 Task: Select the error option in the link box modal .
Action: Mouse moved to (19, 575)
Screenshot: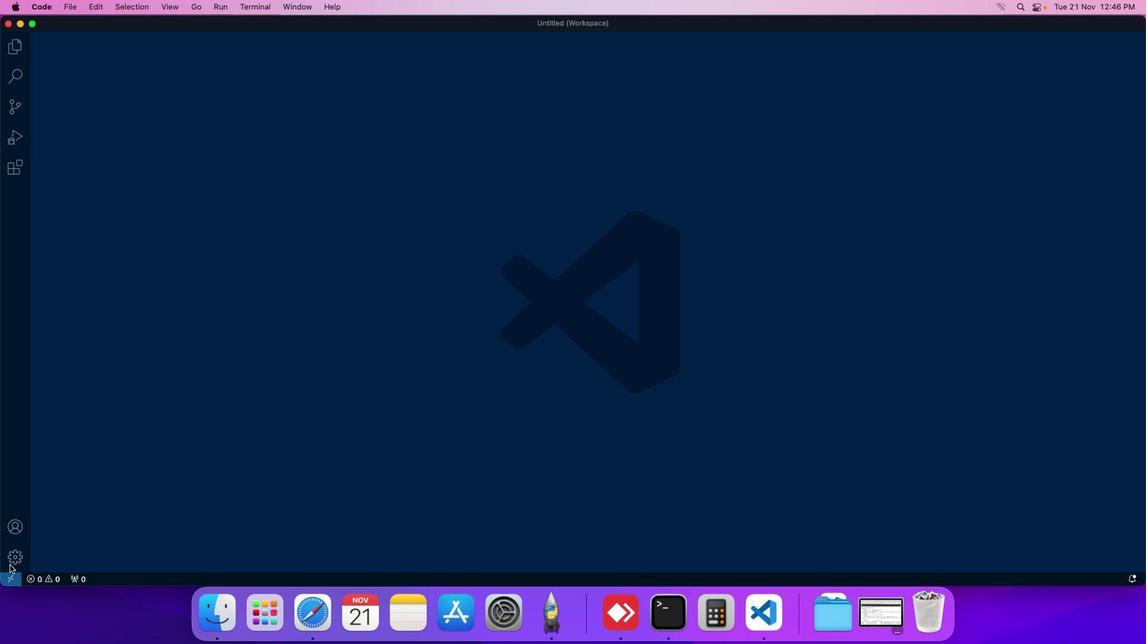 
Action: Mouse pressed left at (19, 575)
Screenshot: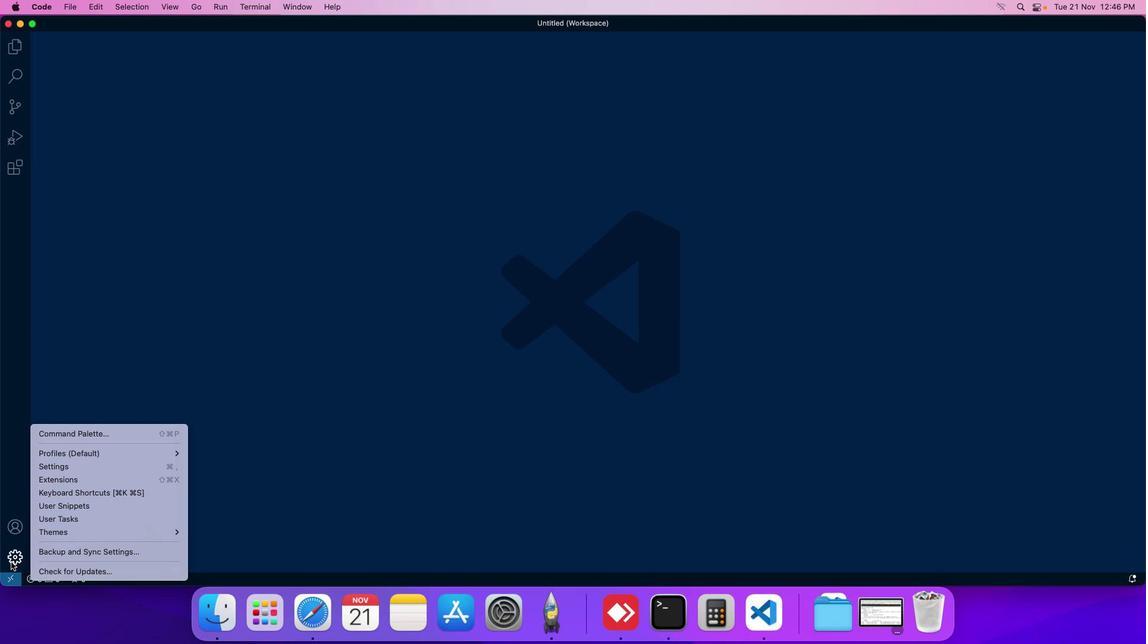 
Action: Mouse moved to (71, 471)
Screenshot: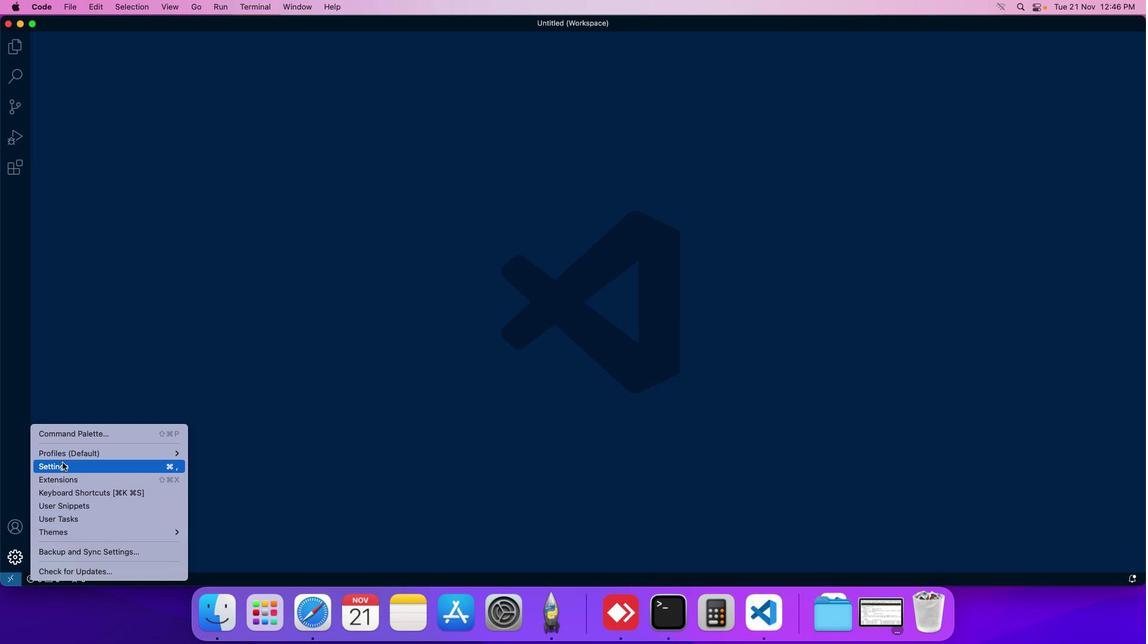
Action: Mouse pressed left at (71, 471)
Screenshot: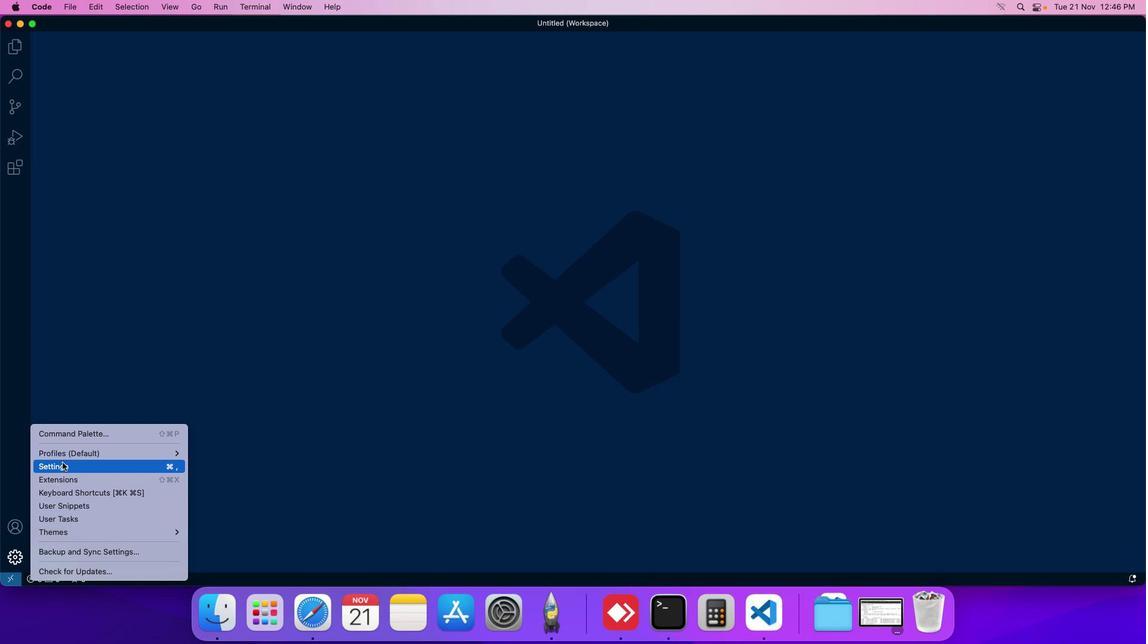 
Action: Mouse moved to (263, 102)
Screenshot: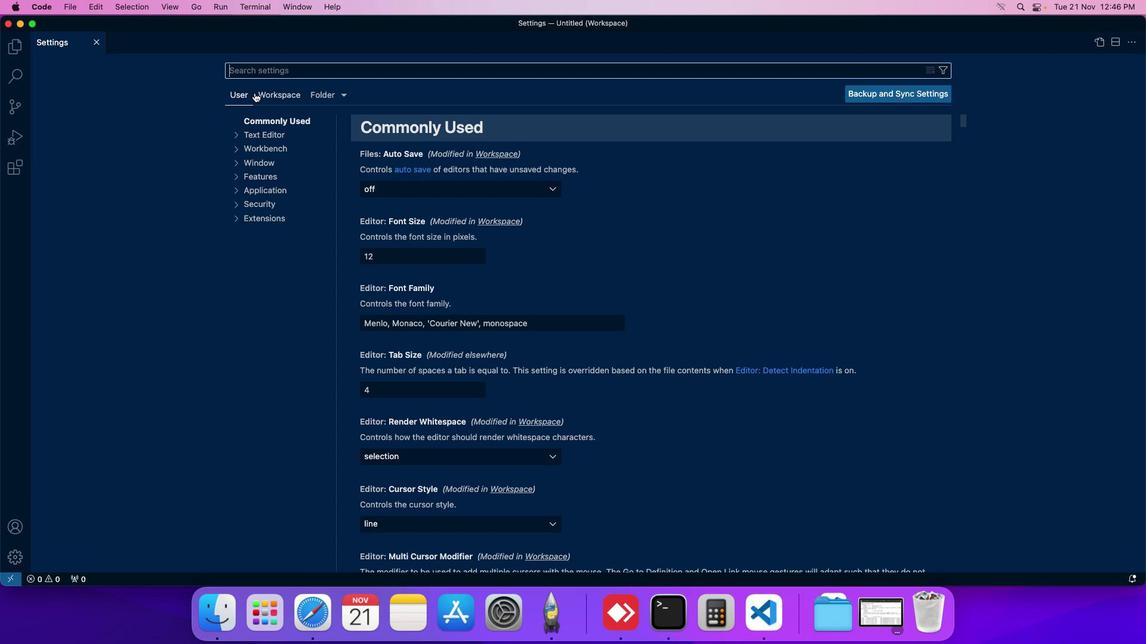 
Action: Mouse pressed left at (263, 102)
Screenshot: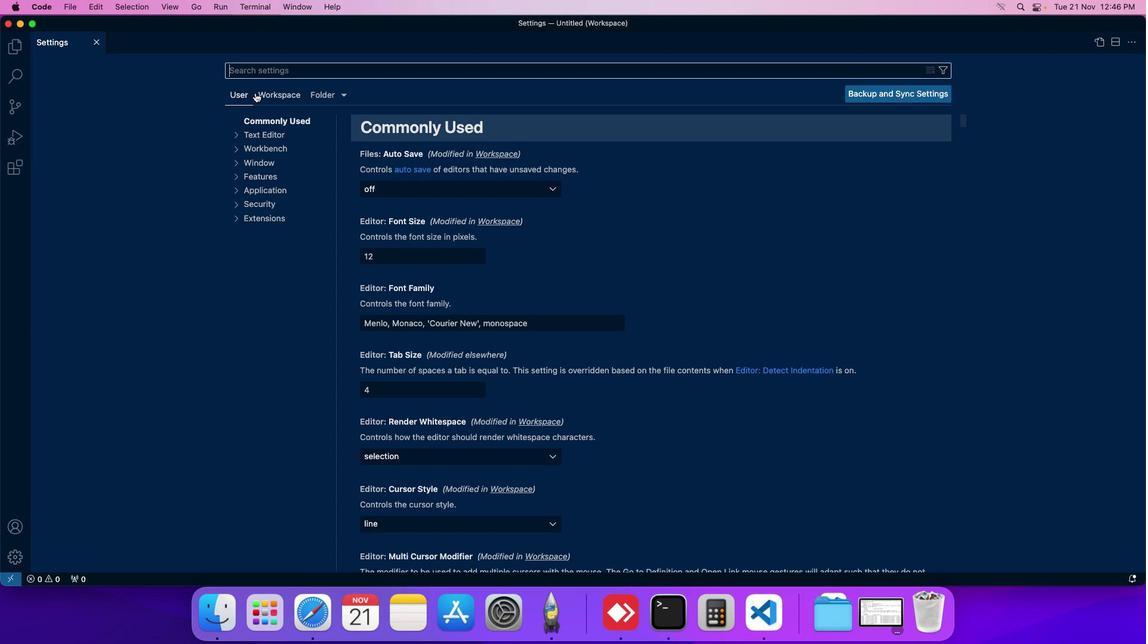 
Action: Mouse moved to (261, 210)
Screenshot: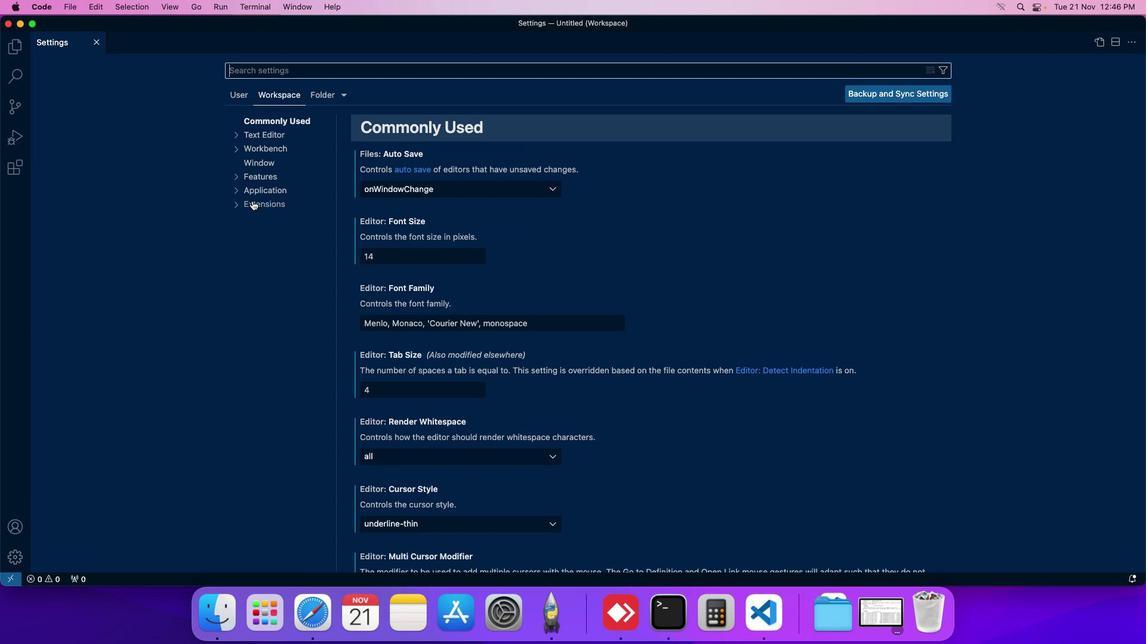 
Action: Mouse pressed left at (261, 210)
Screenshot: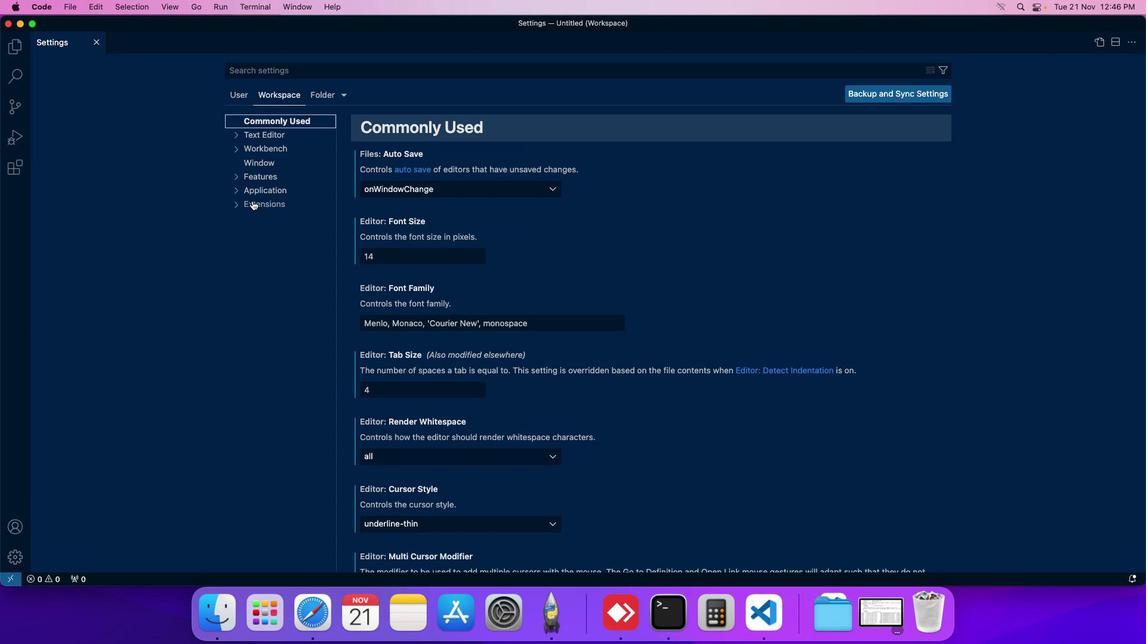 
Action: Mouse moved to (380, 334)
Screenshot: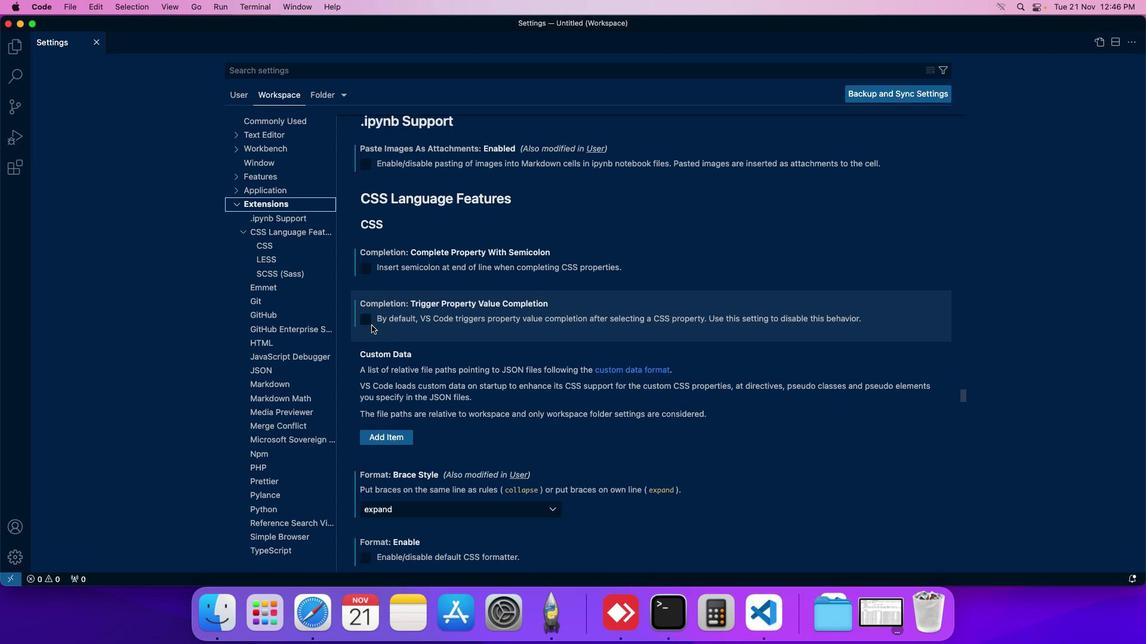 
Action: Mouse scrolled (380, 334) with delta (8, 8)
Screenshot: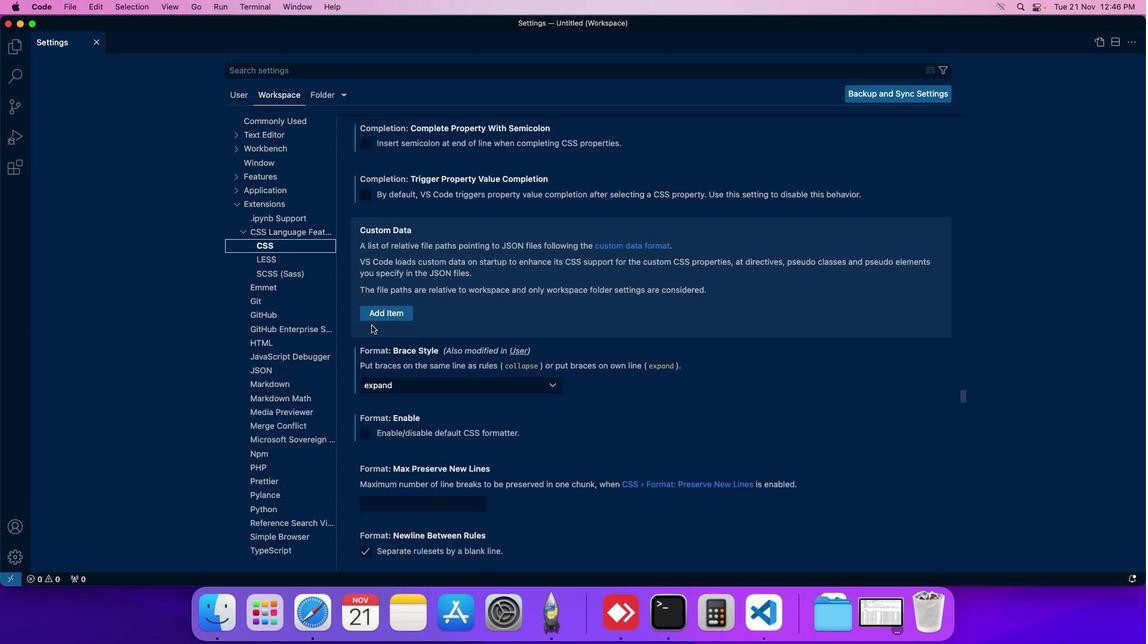 
Action: Mouse scrolled (380, 334) with delta (8, 8)
Screenshot: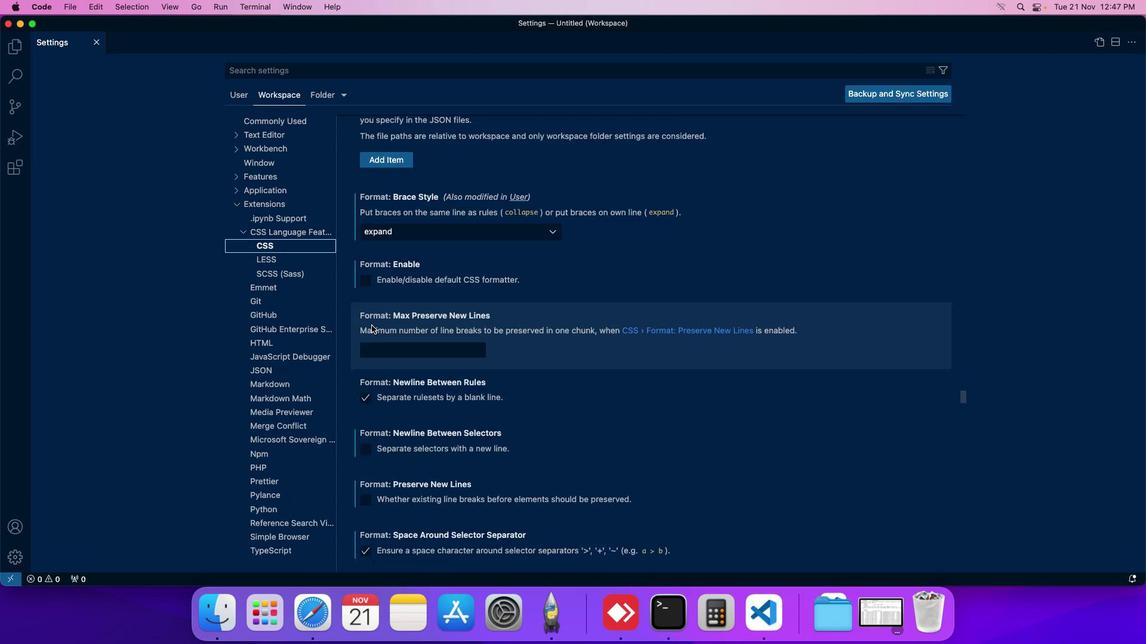 
Action: Mouse scrolled (380, 334) with delta (8, 8)
Screenshot: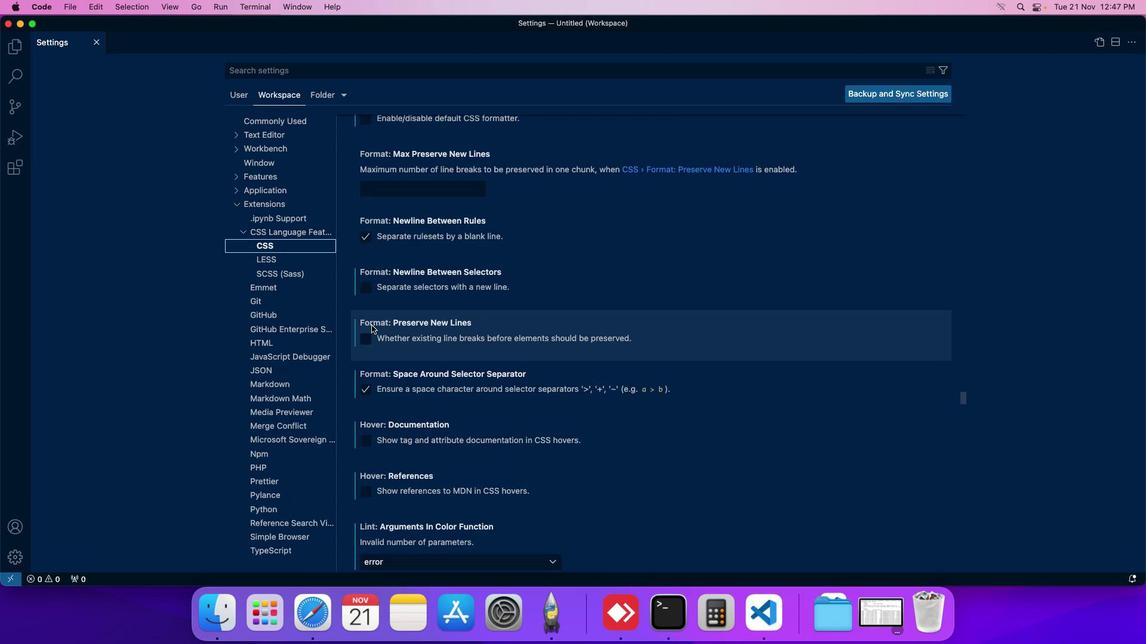 
Action: Mouse scrolled (380, 334) with delta (8, 8)
Screenshot: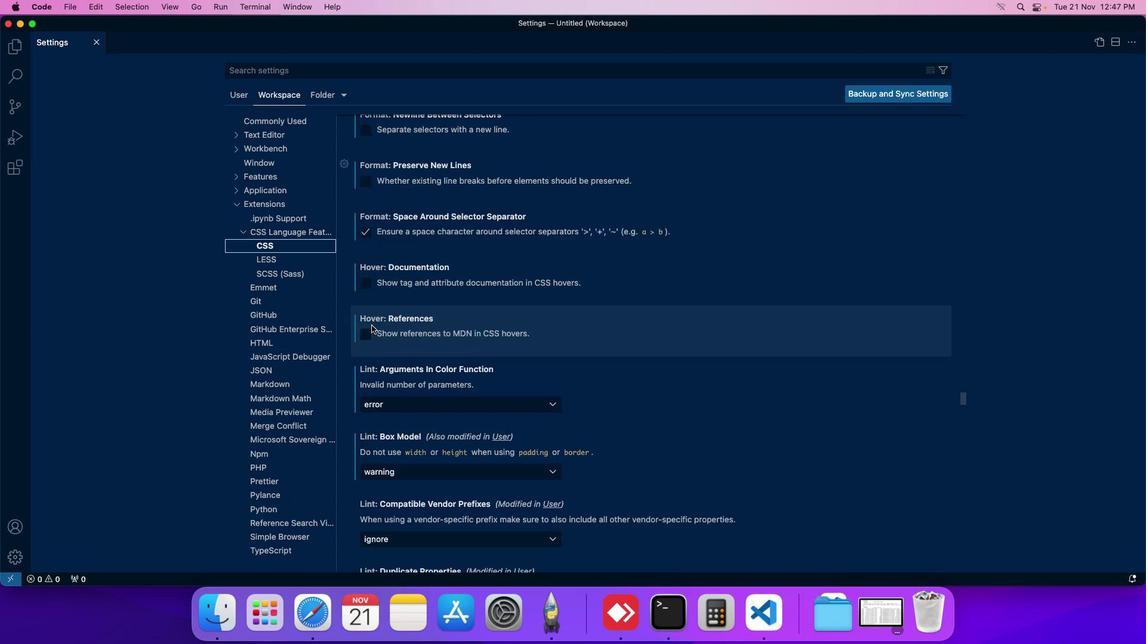 
Action: Mouse scrolled (380, 334) with delta (8, 8)
Screenshot: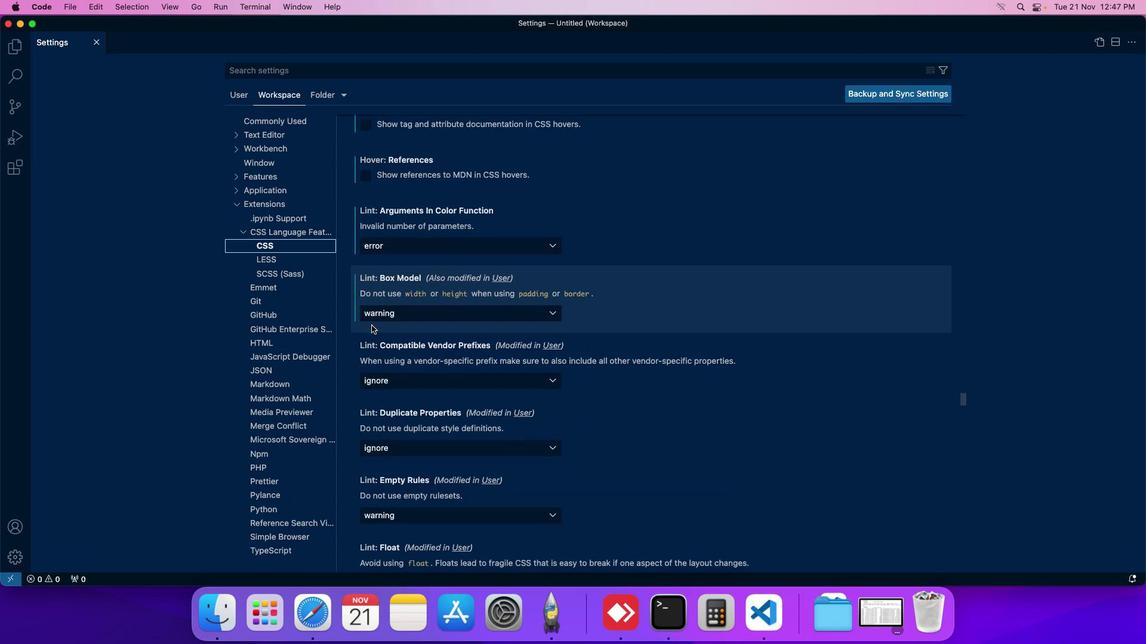 
Action: Mouse moved to (426, 357)
Screenshot: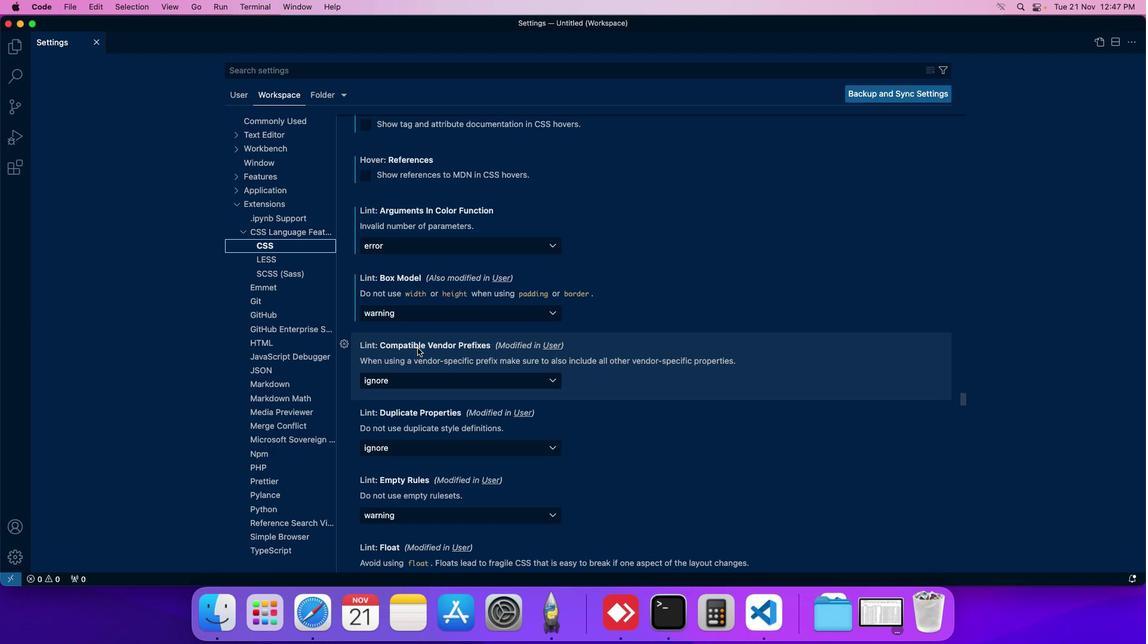 
Action: Mouse scrolled (426, 357) with delta (8, 8)
Screenshot: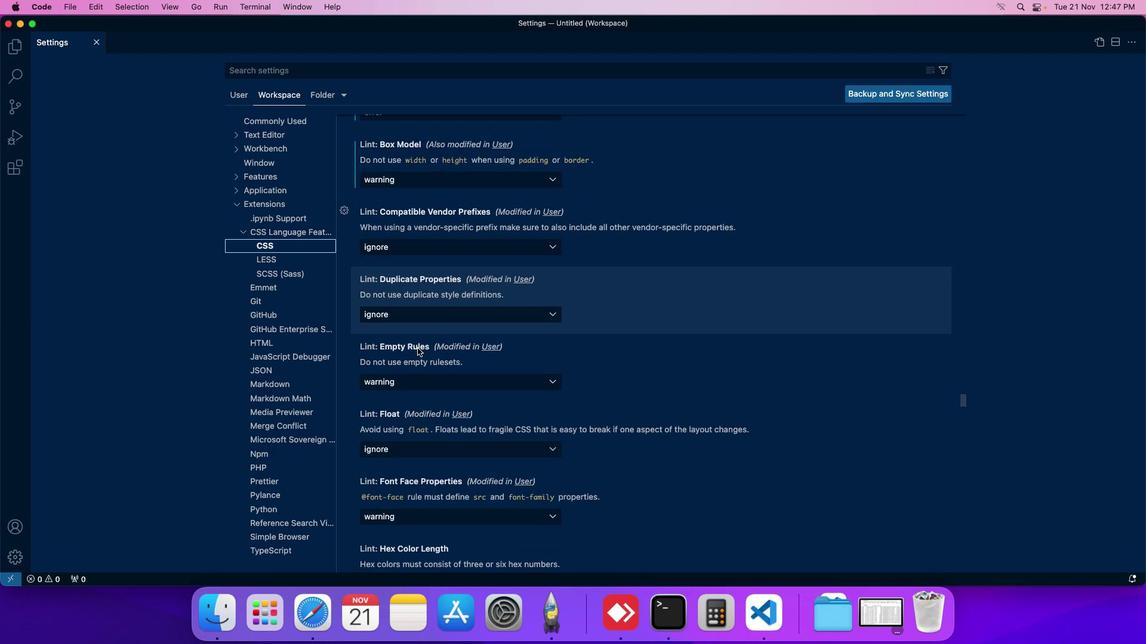 
Action: Mouse moved to (424, 308)
Screenshot: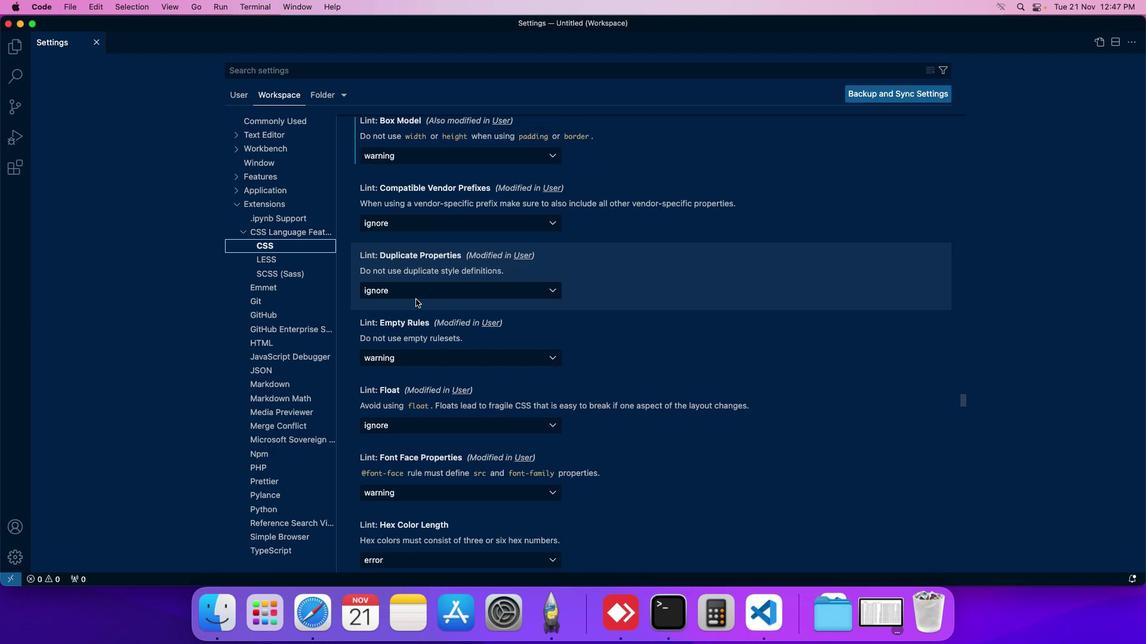 
Action: Mouse scrolled (424, 308) with delta (8, 9)
Screenshot: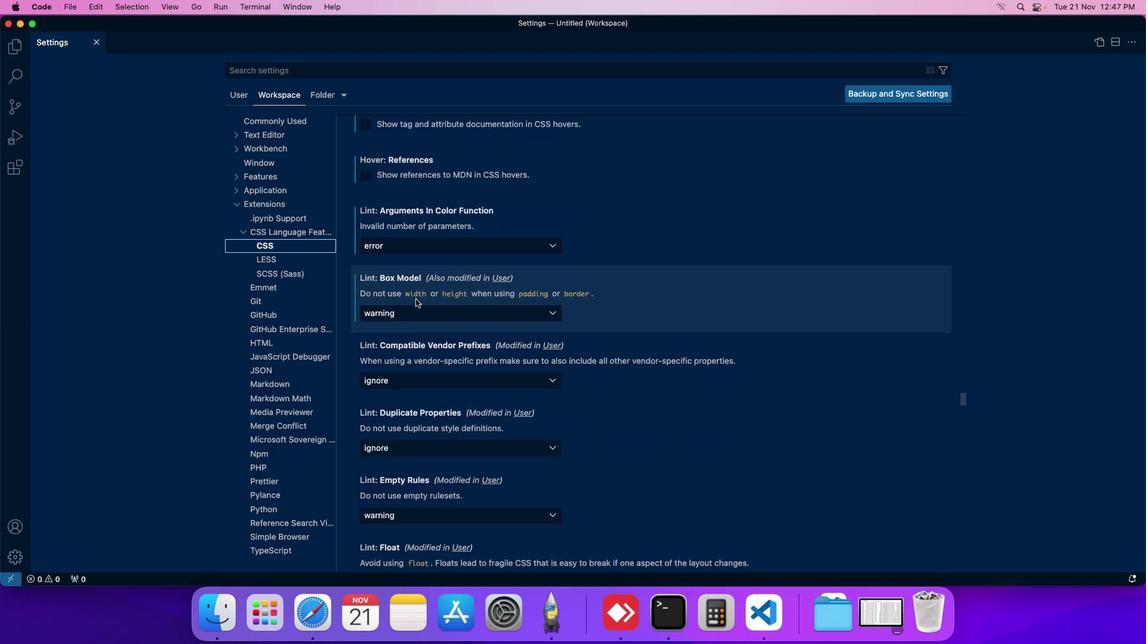
Action: Mouse moved to (446, 318)
Screenshot: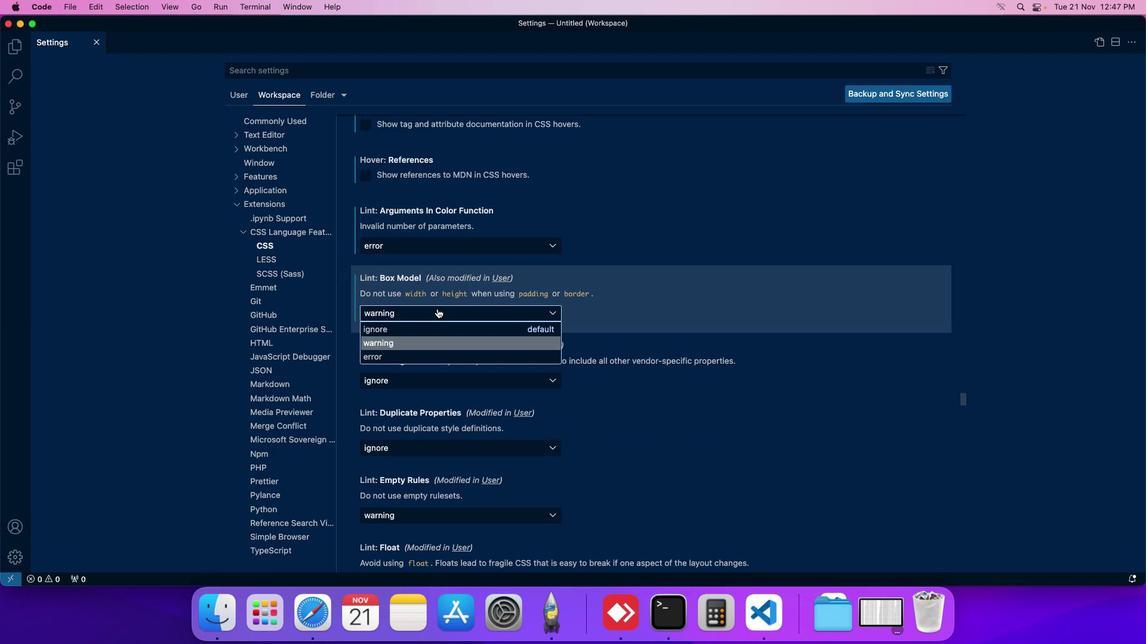
Action: Mouse pressed left at (446, 318)
Screenshot: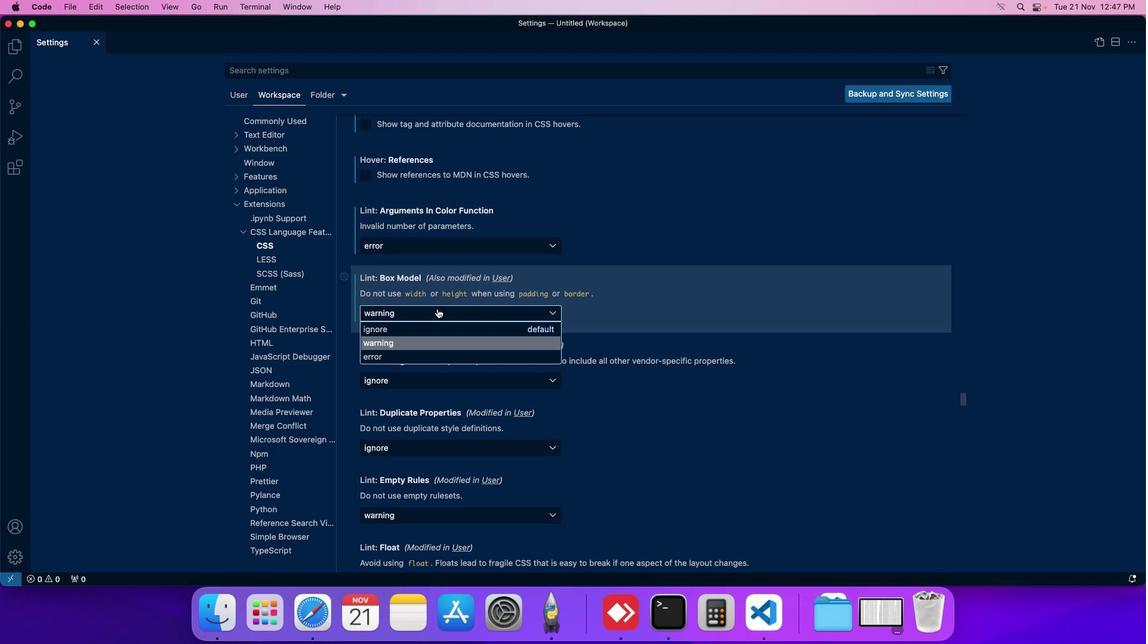 
Action: Mouse moved to (407, 361)
Screenshot: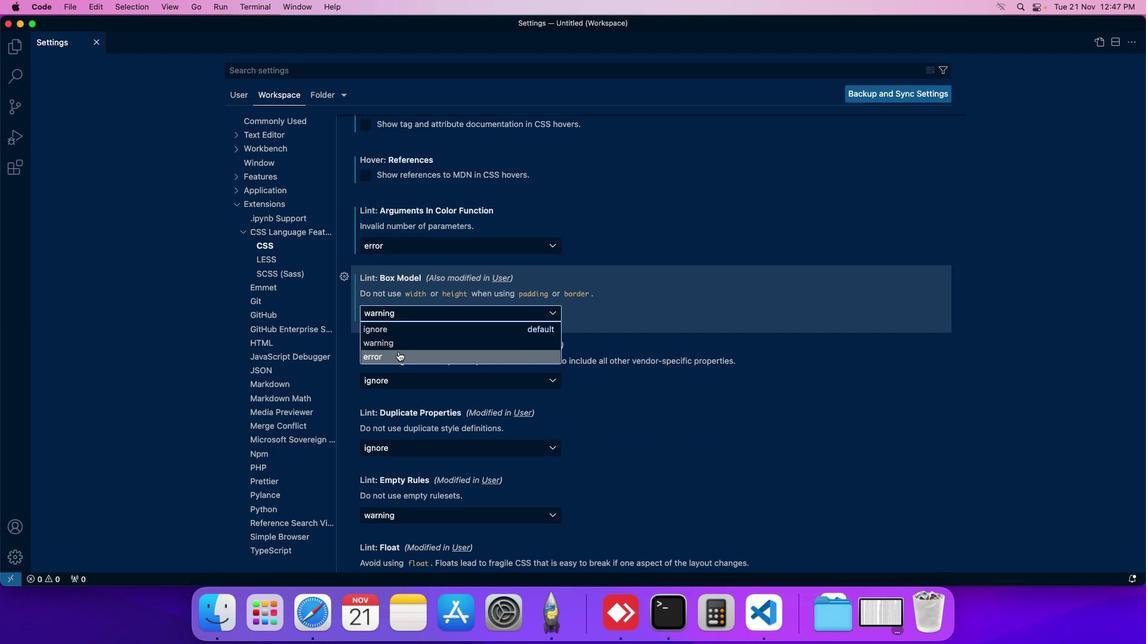 
Action: Mouse pressed left at (407, 361)
Screenshot: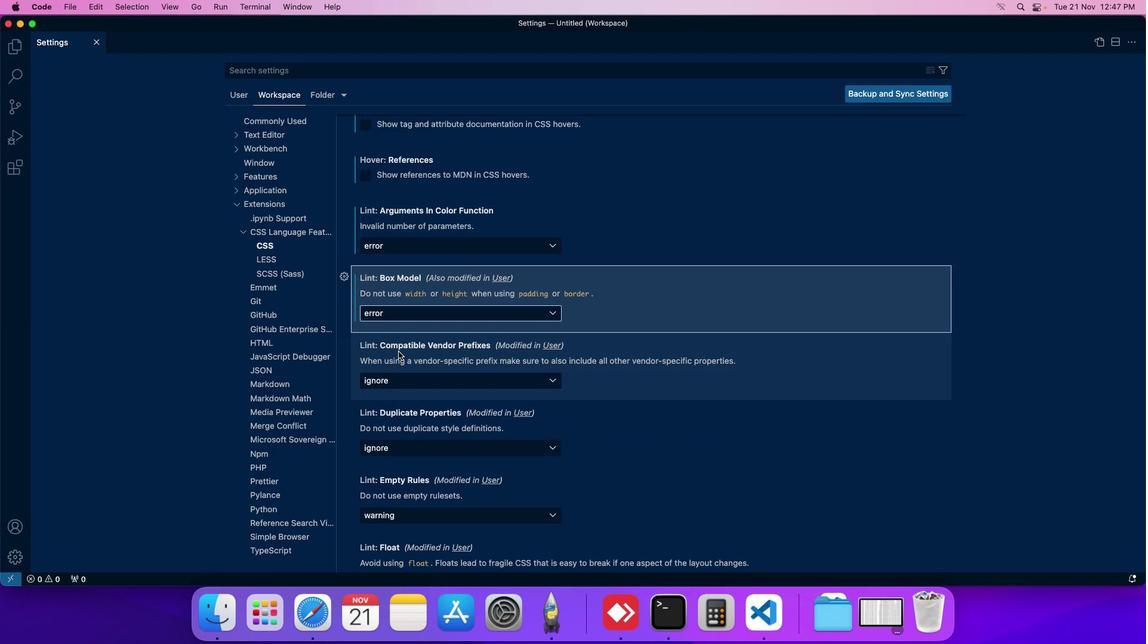 
Action: Mouse moved to (425, 329)
Screenshot: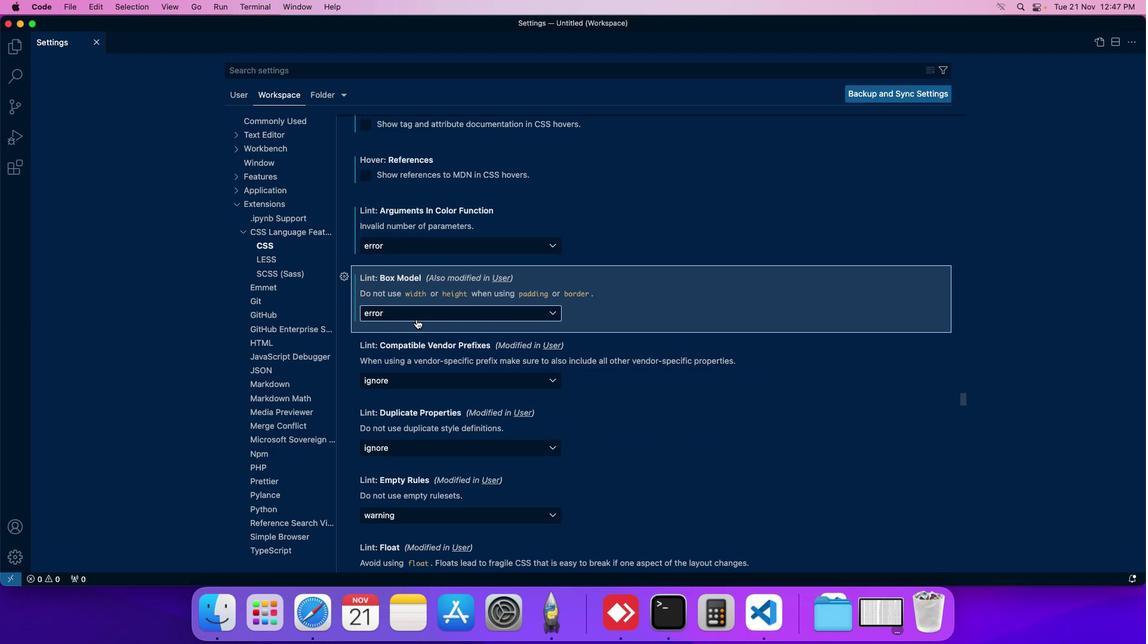 
